 Task: Change the configuration of the table layout of the mark's project to sort by "Linked pull requests" in ascending order.
Action: Mouse pressed left at (240, 149)
Screenshot: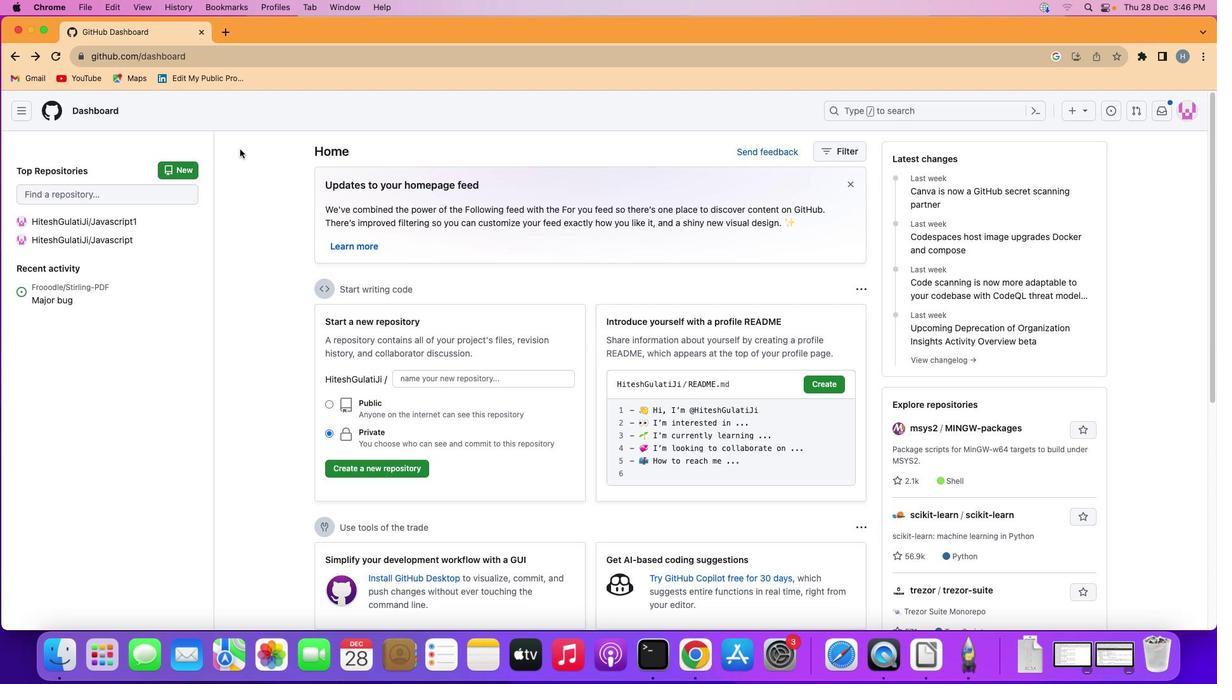 
Action: Mouse moved to (17, 103)
Screenshot: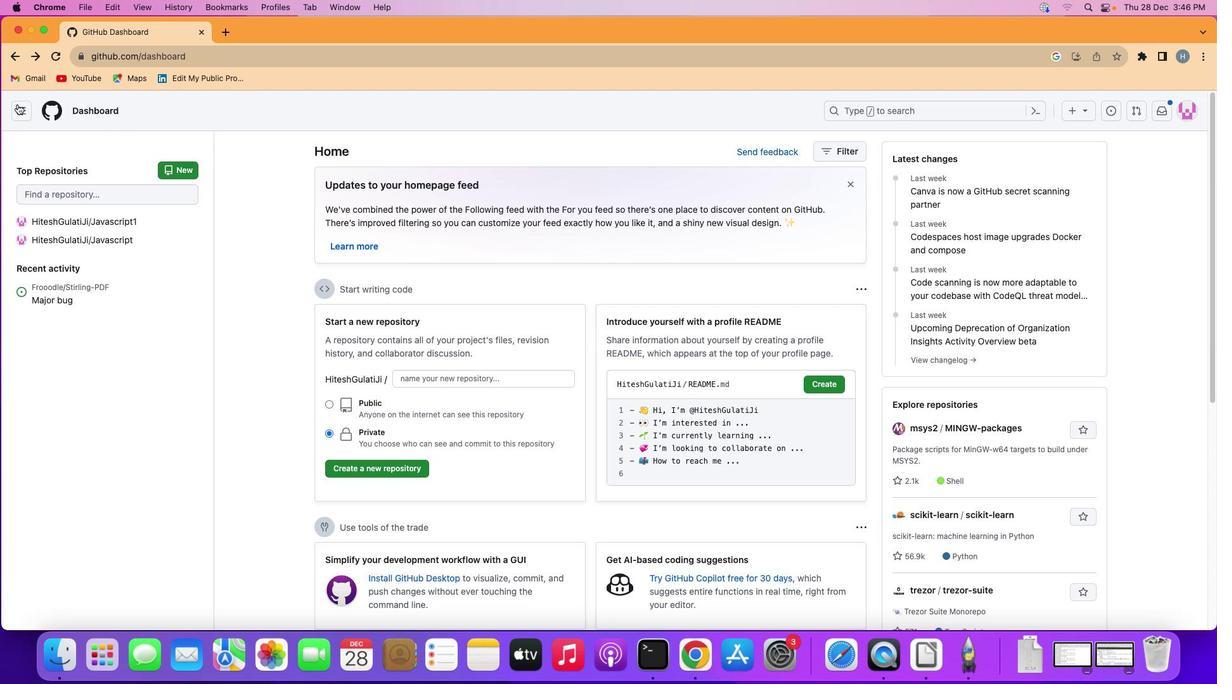 
Action: Mouse pressed left at (17, 103)
Screenshot: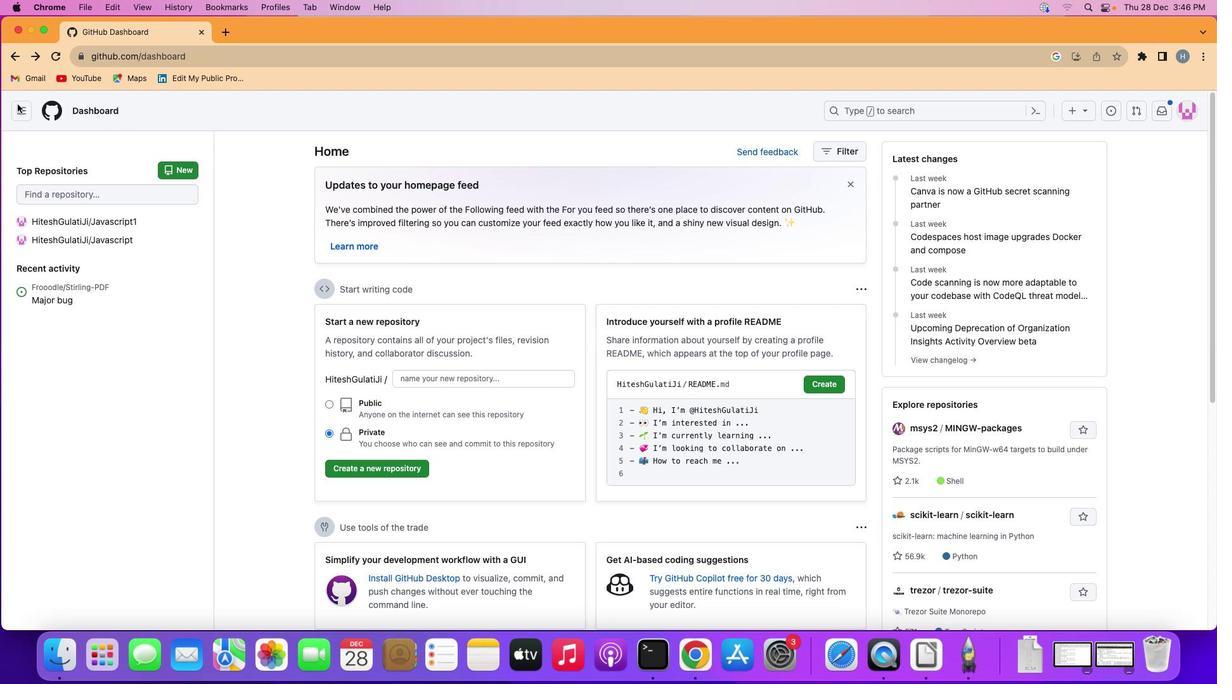 
Action: Mouse moved to (60, 208)
Screenshot: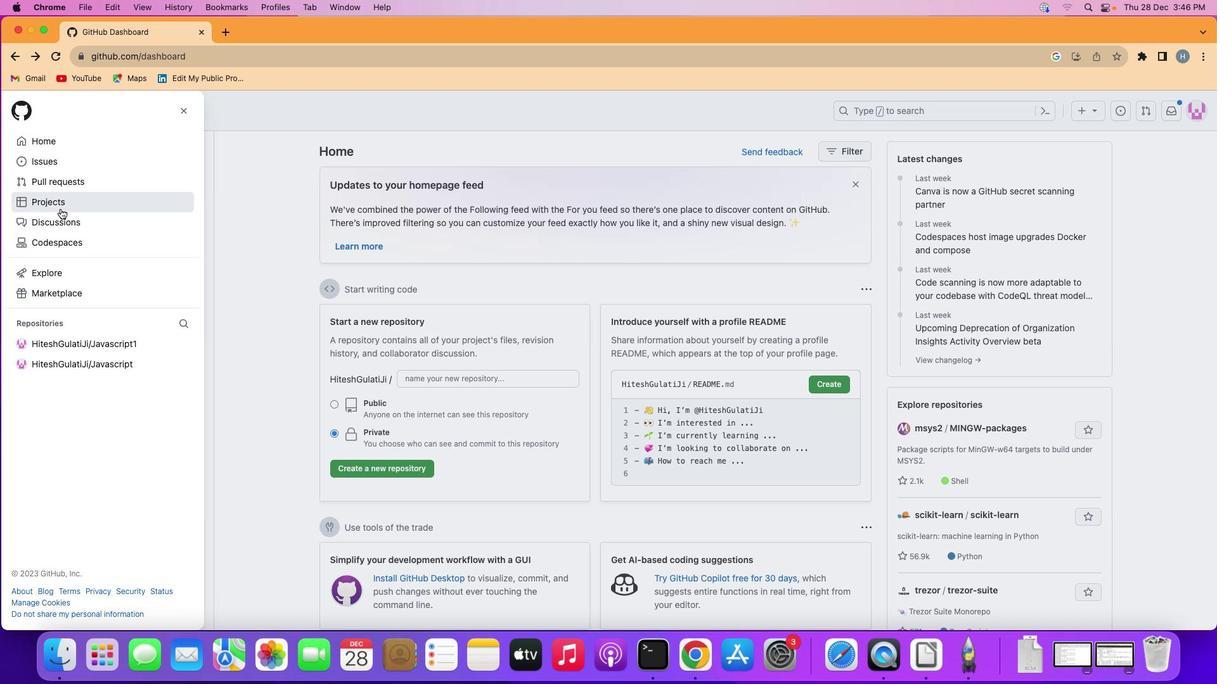 
Action: Mouse pressed left at (60, 208)
Screenshot: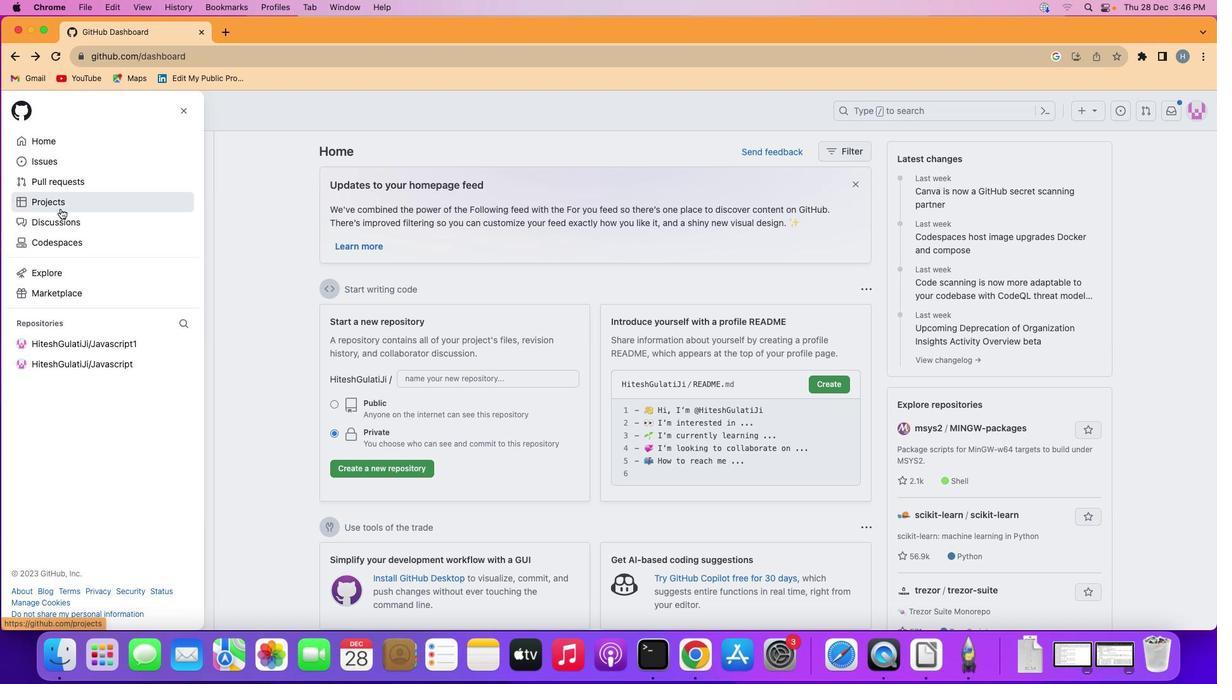 
Action: Mouse moved to (459, 225)
Screenshot: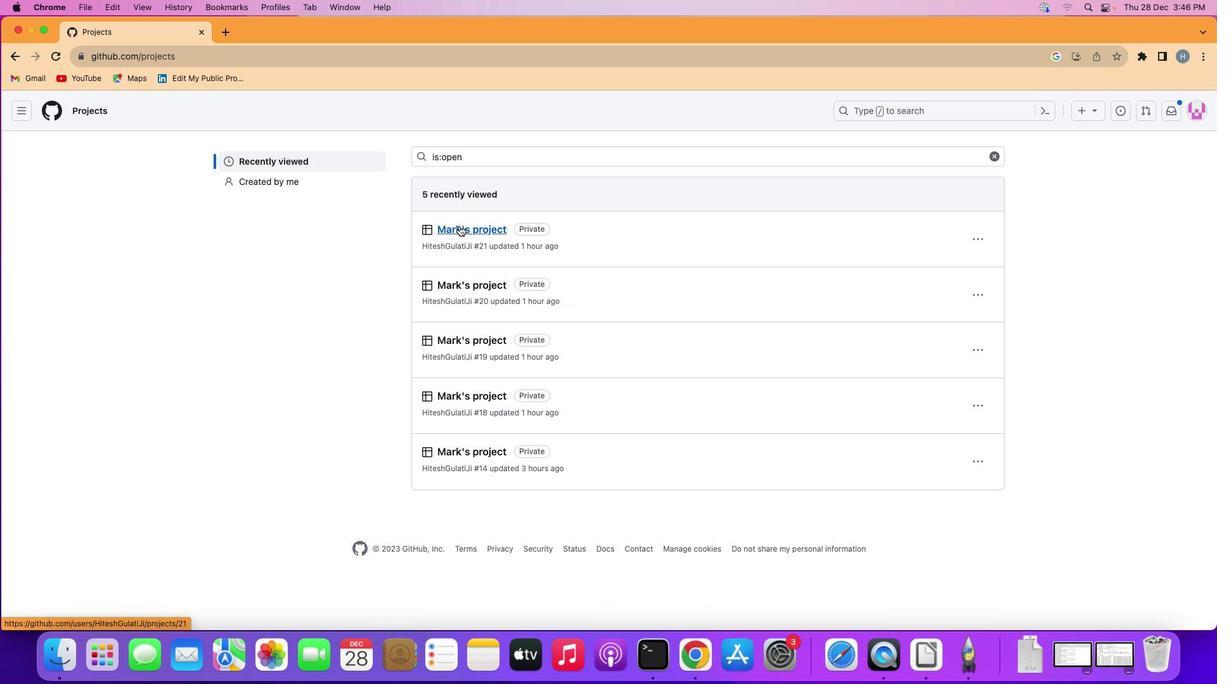 
Action: Mouse pressed left at (459, 225)
Screenshot: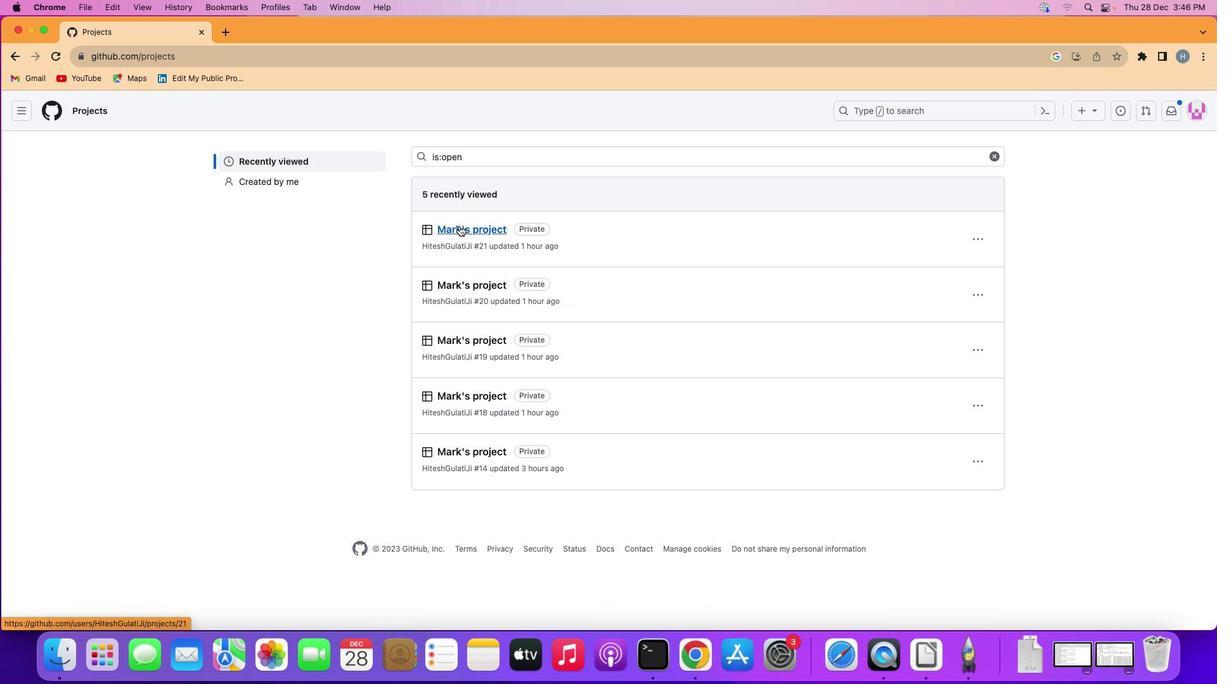 
Action: Mouse moved to (89, 169)
Screenshot: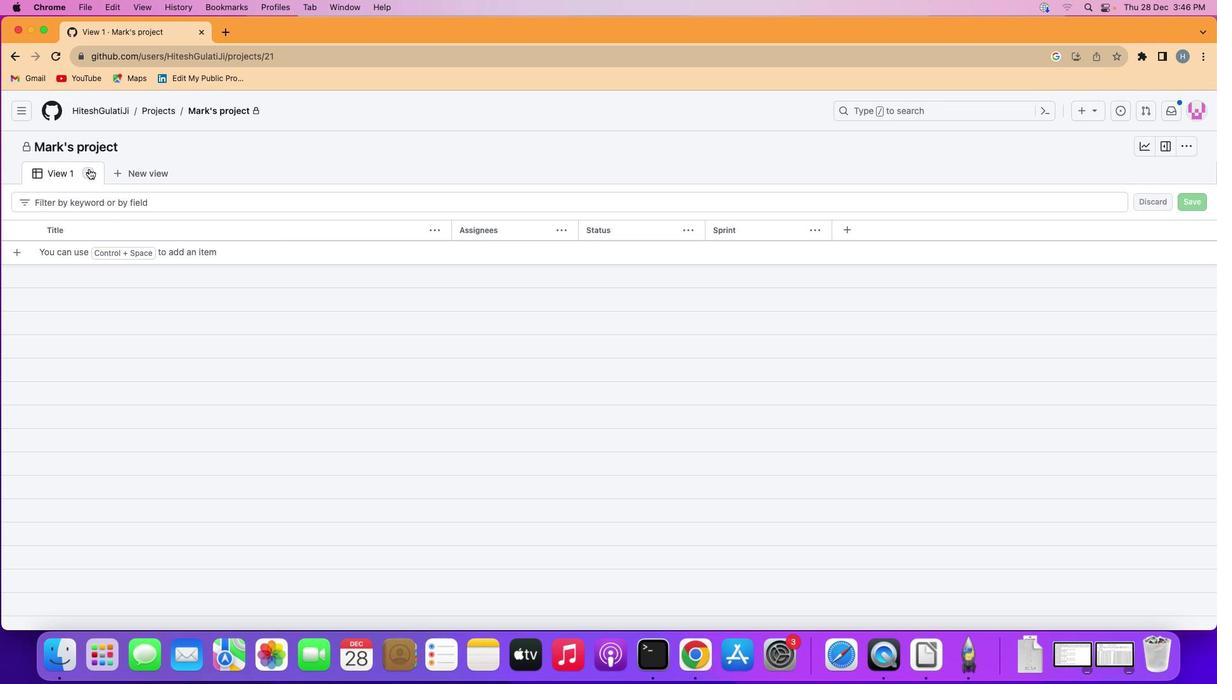 
Action: Mouse pressed left at (89, 169)
Screenshot: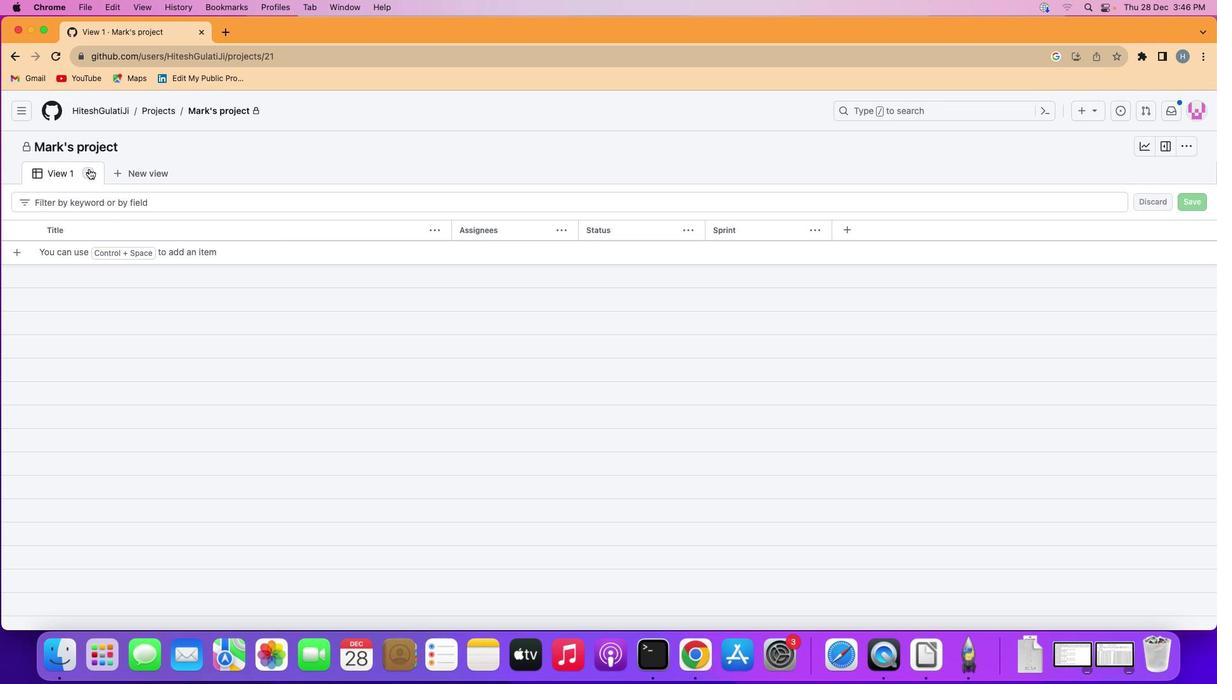 
Action: Mouse moved to (151, 302)
Screenshot: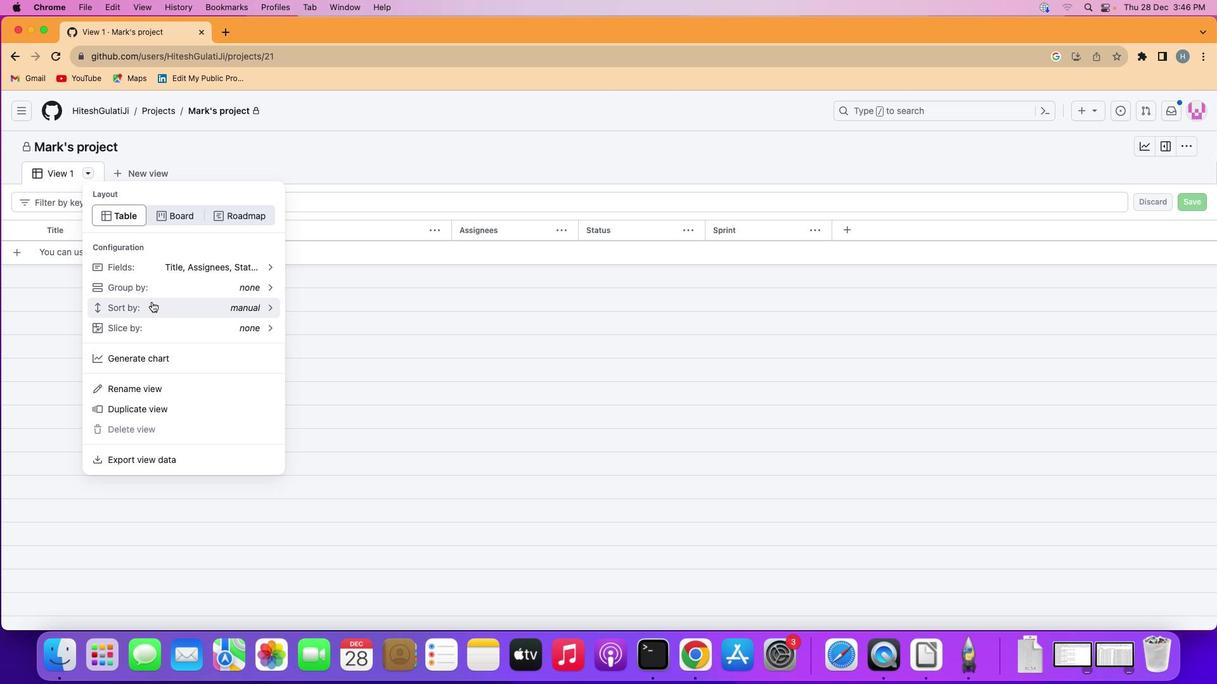 
Action: Mouse pressed left at (151, 302)
Screenshot: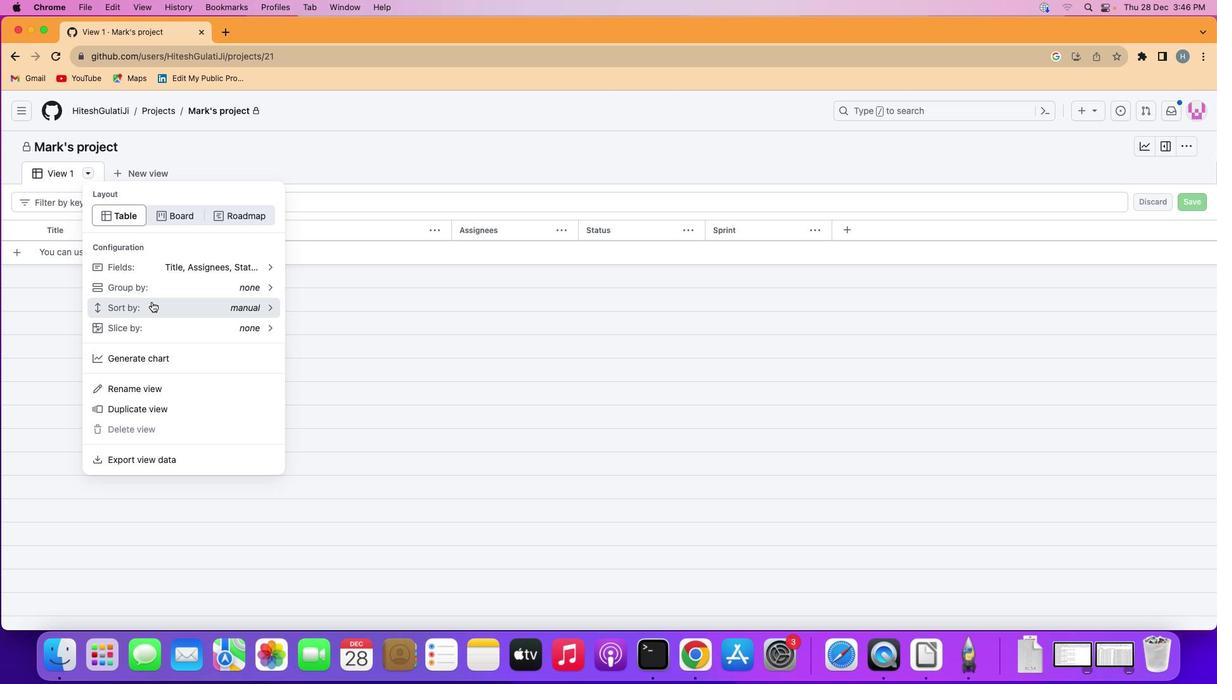 
Action: Mouse moved to (166, 317)
Screenshot: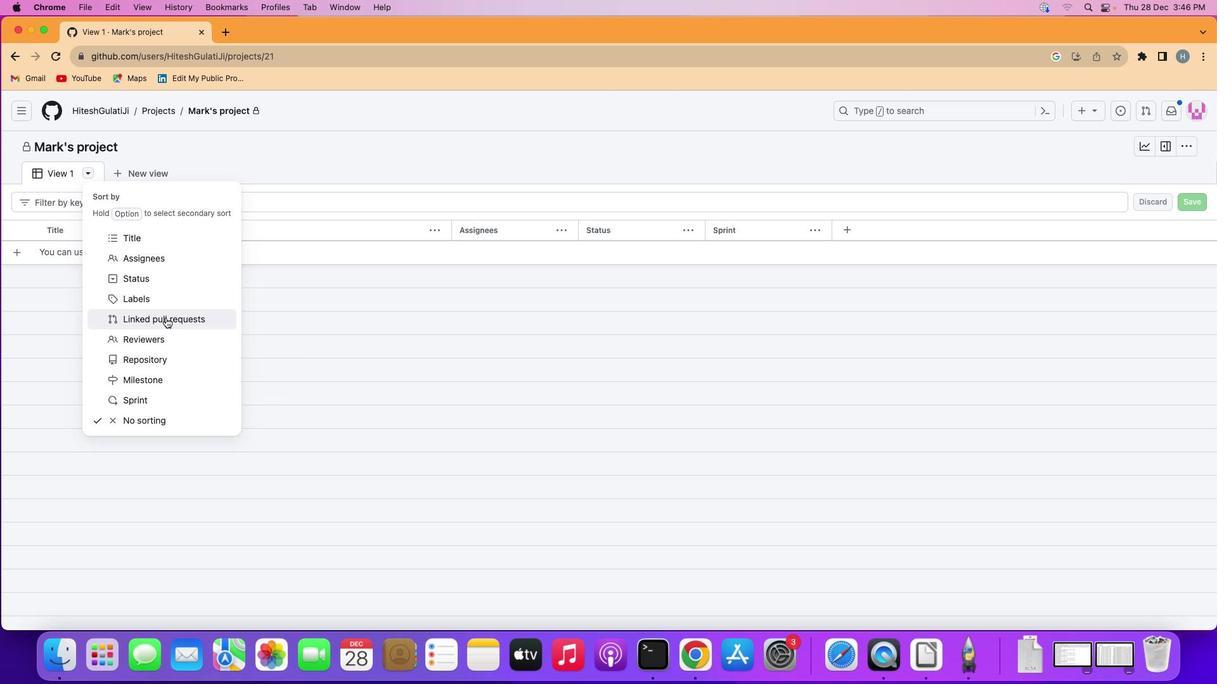 
Action: Mouse pressed left at (166, 317)
Screenshot: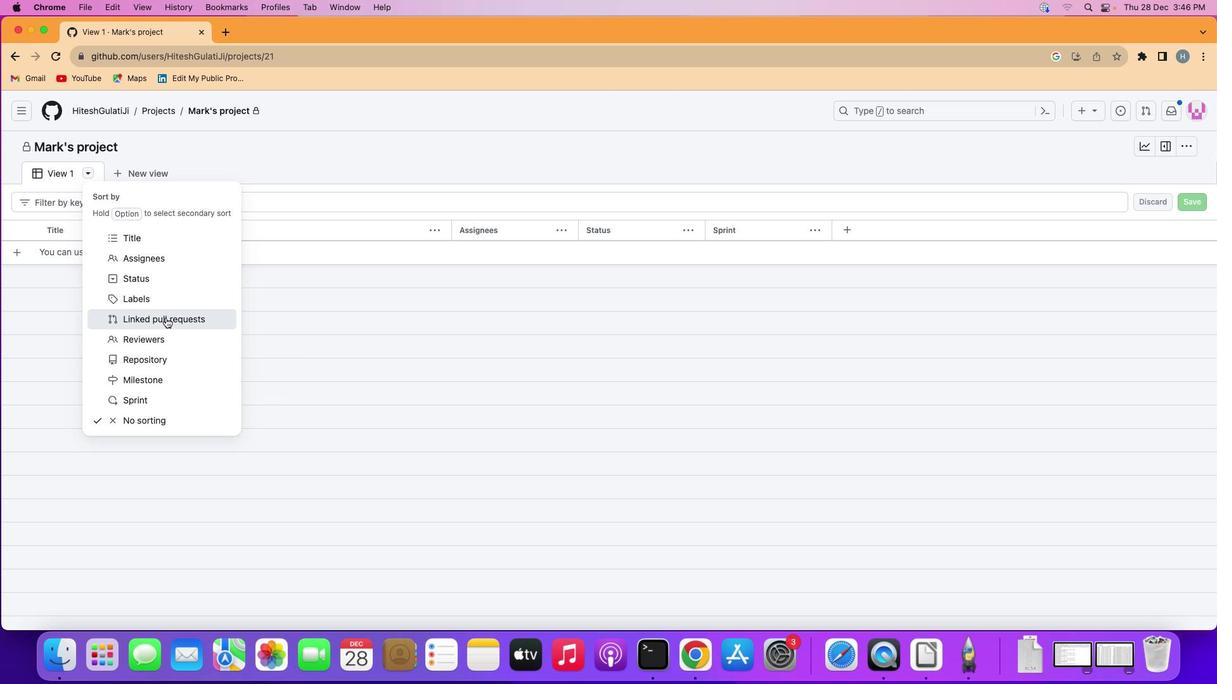 
Action: Mouse moved to (333, 321)
Screenshot: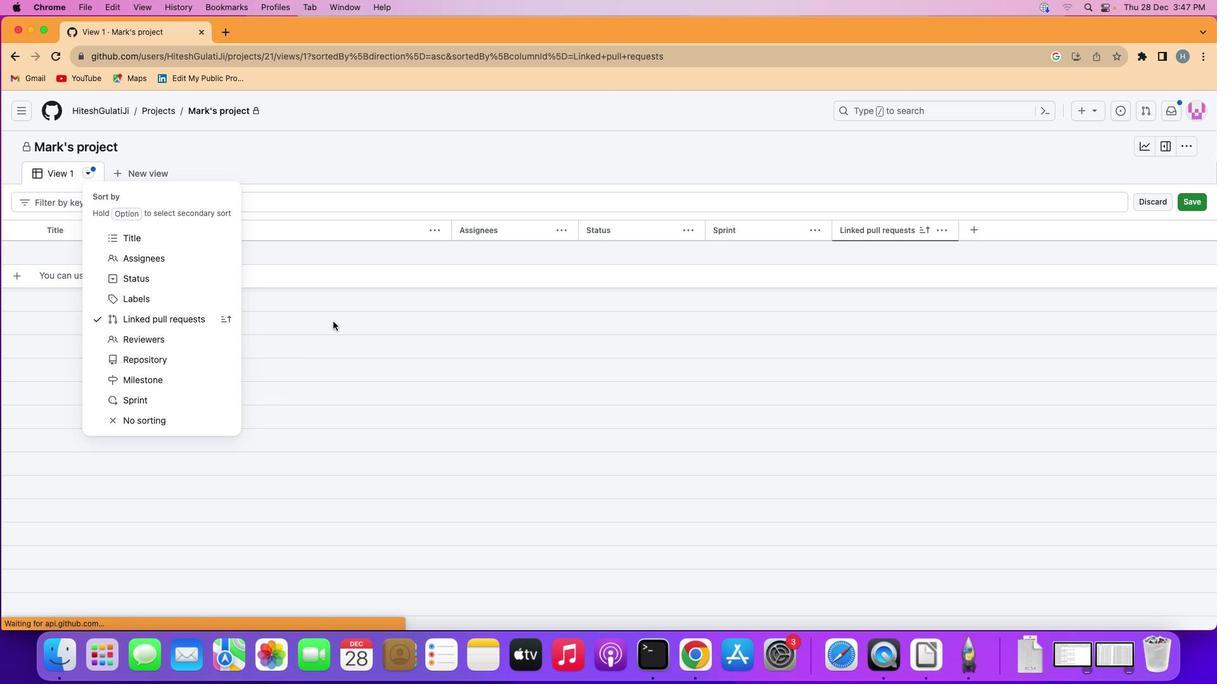 
